 Task: Rename a file in Visual Studio Code.
Action: Mouse moved to (59, 56)
Screenshot: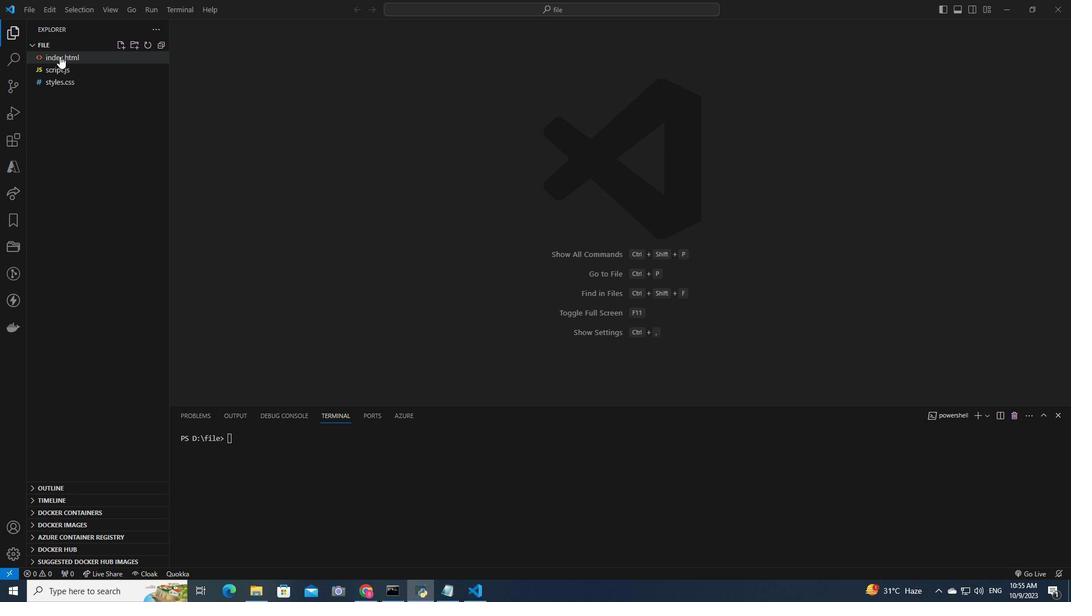 
Action: Mouse pressed right at (59, 56)
Screenshot: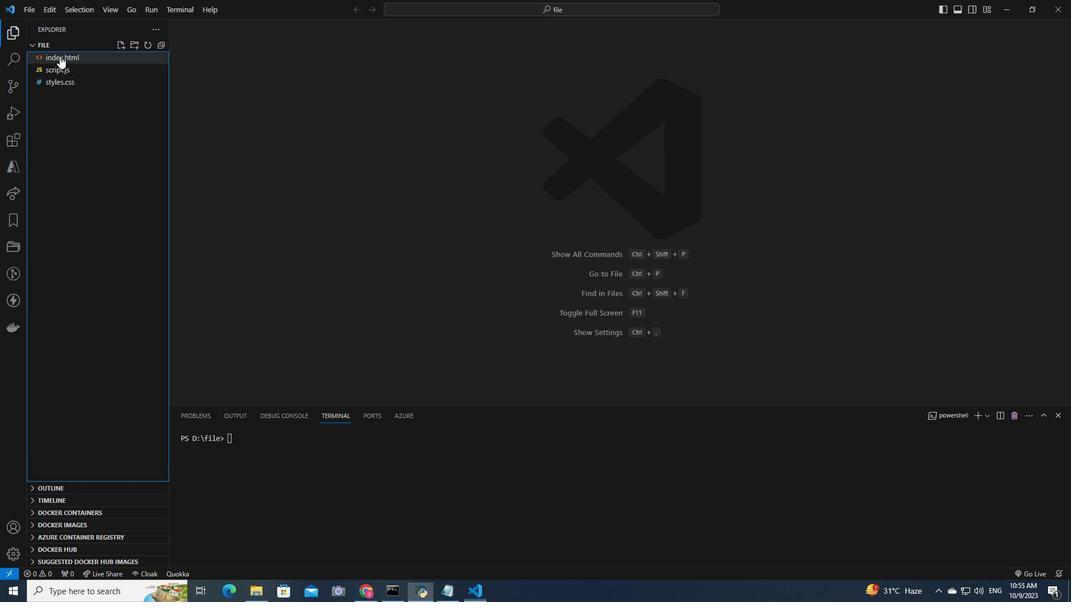 
Action: Mouse moved to (97, 270)
Screenshot: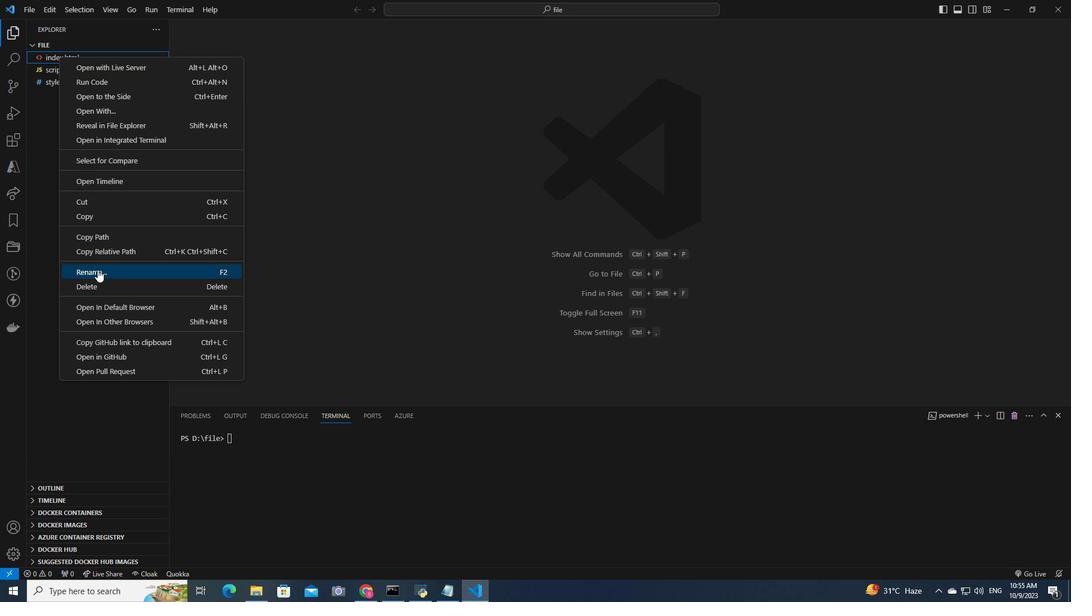 
Action: Mouse pressed left at (97, 270)
Screenshot: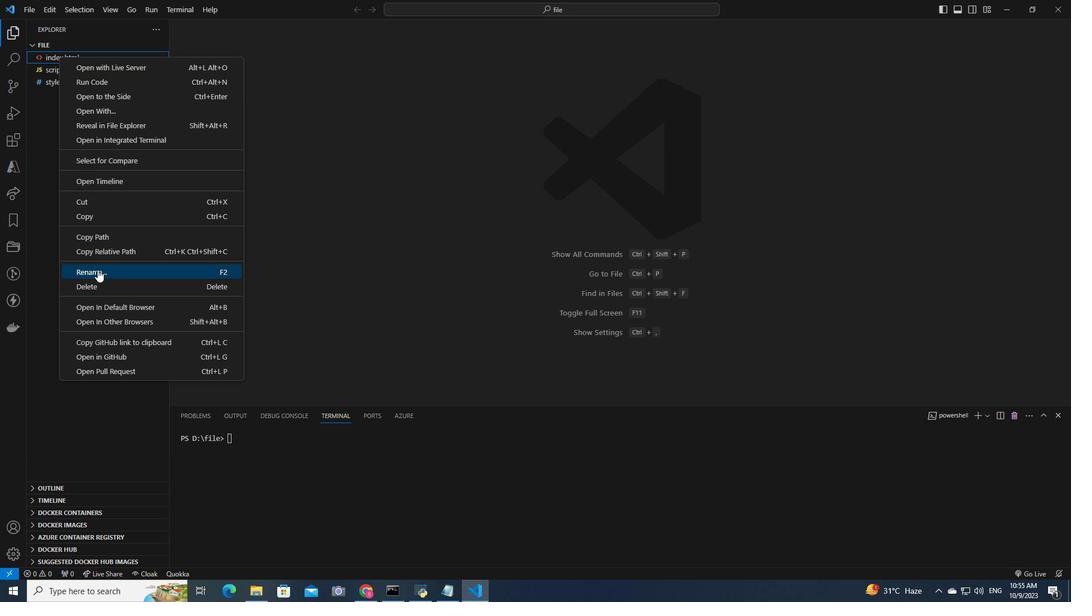 
Action: Key pressed page<Key.enter>
Screenshot: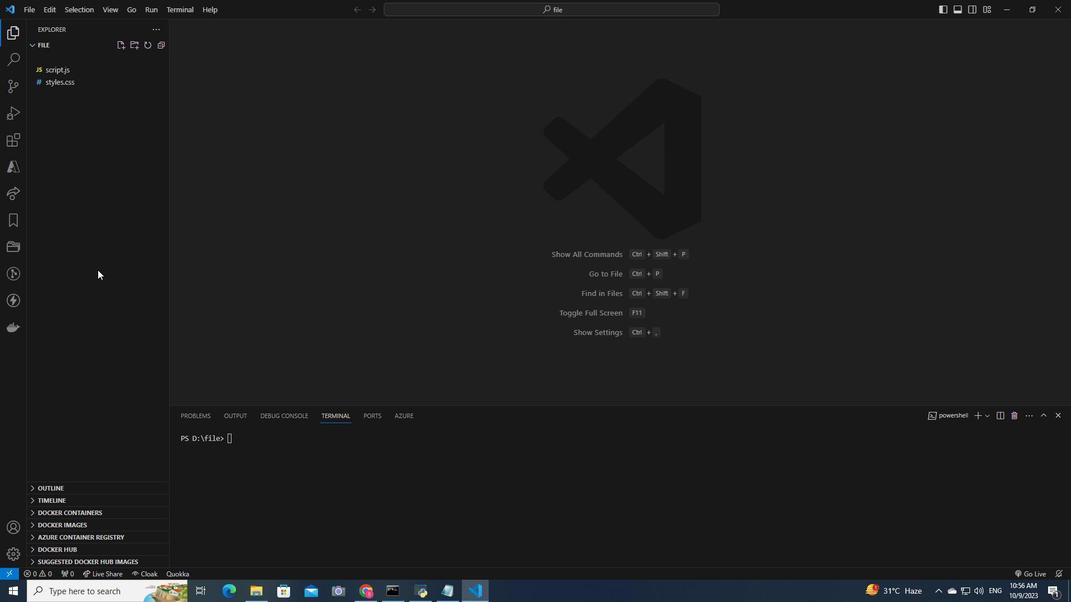 
